 Task: Do the spelling and grammar check in the word "rising".
Action: Mouse moved to (484, 132)
Screenshot: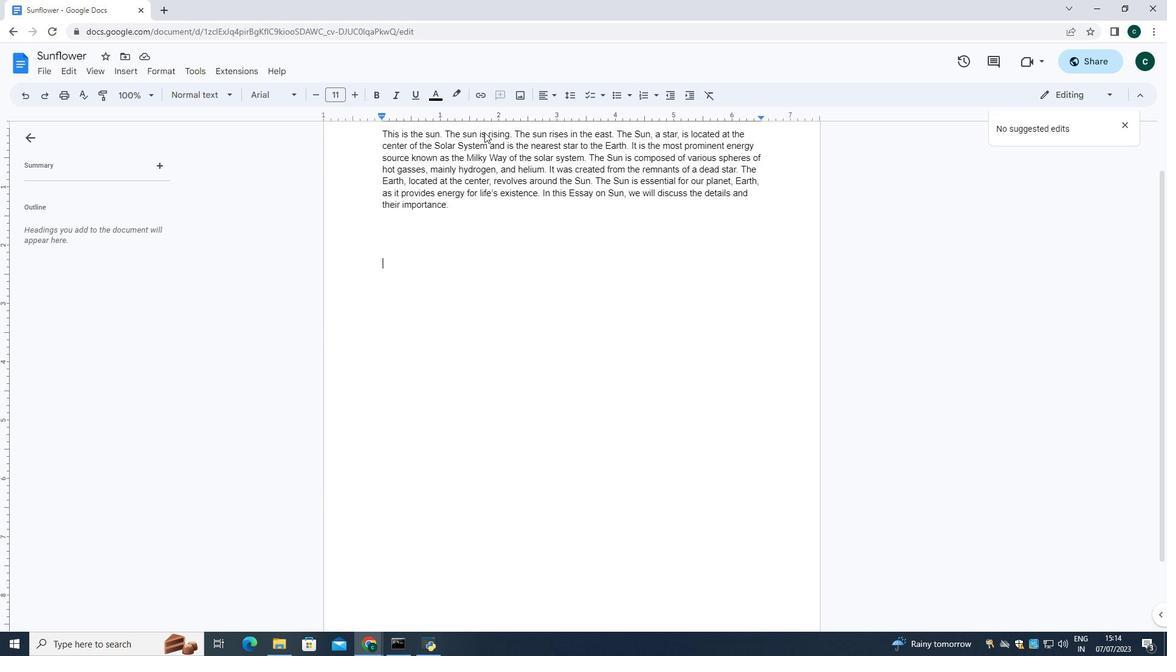 
Action: Mouse pressed left at (484, 132)
Screenshot: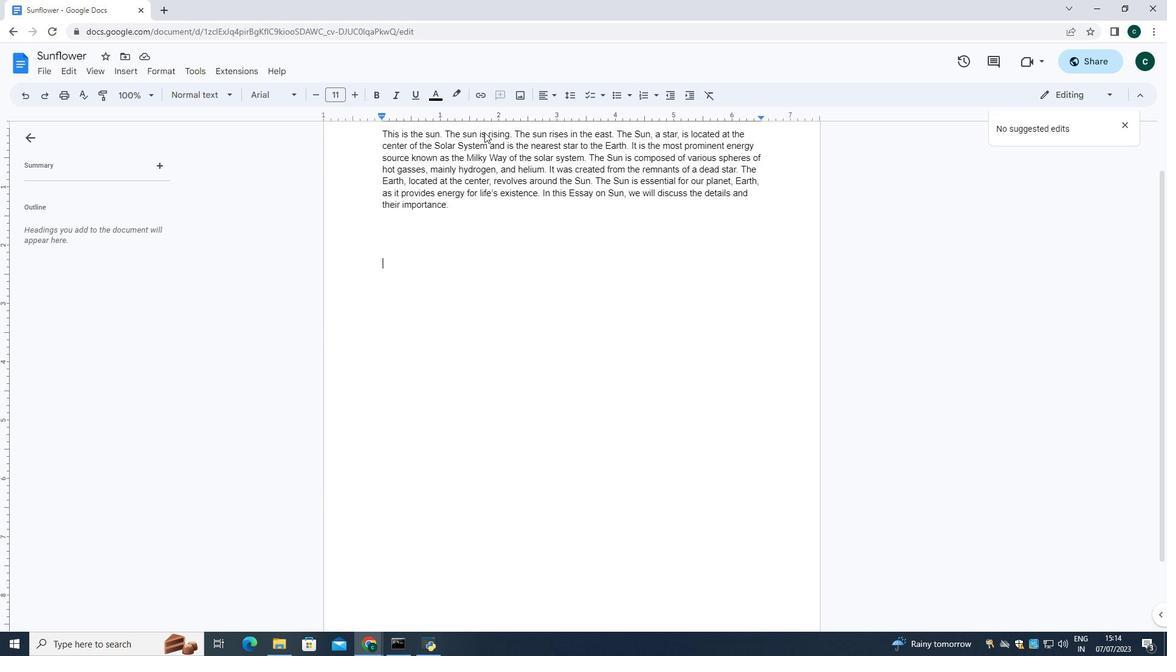 
Action: Mouse moved to (197, 67)
Screenshot: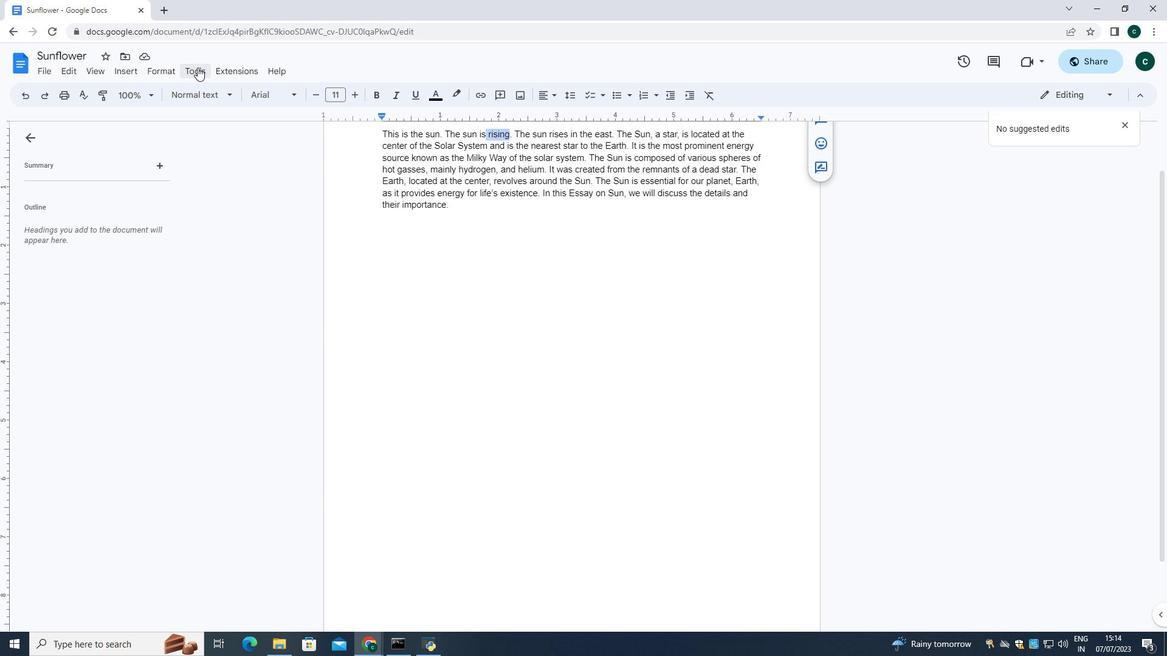 
Action: Mouse pressed left at (197, 67)
Screenshot: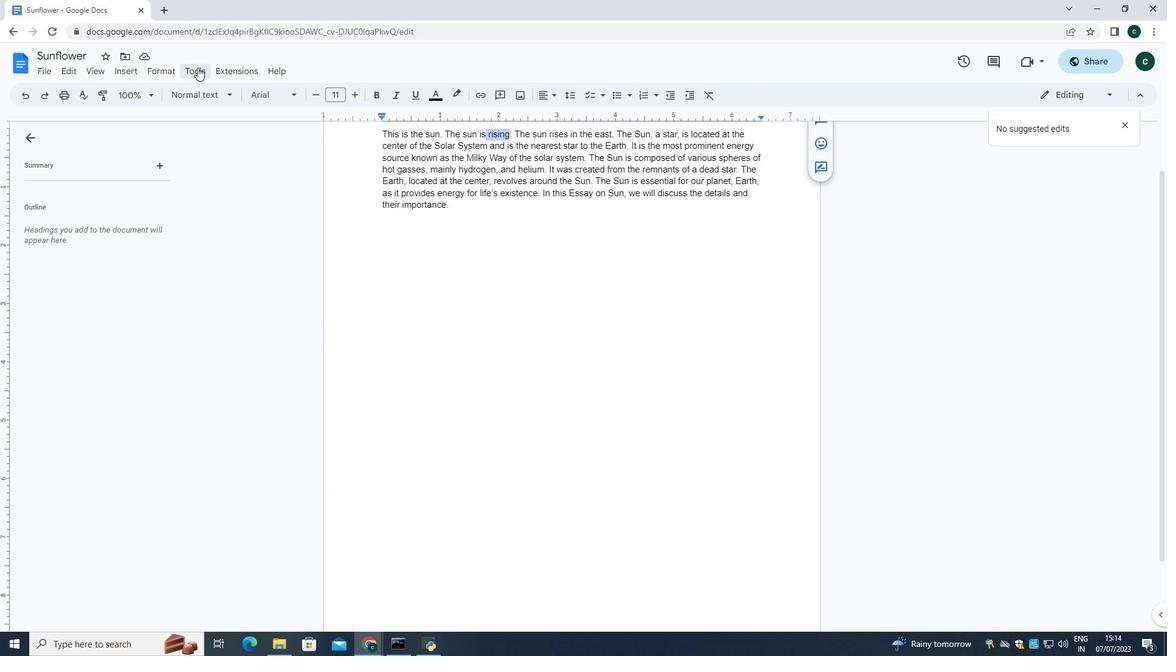 
Action: Mouse moved to (226, 91)
Screenshot: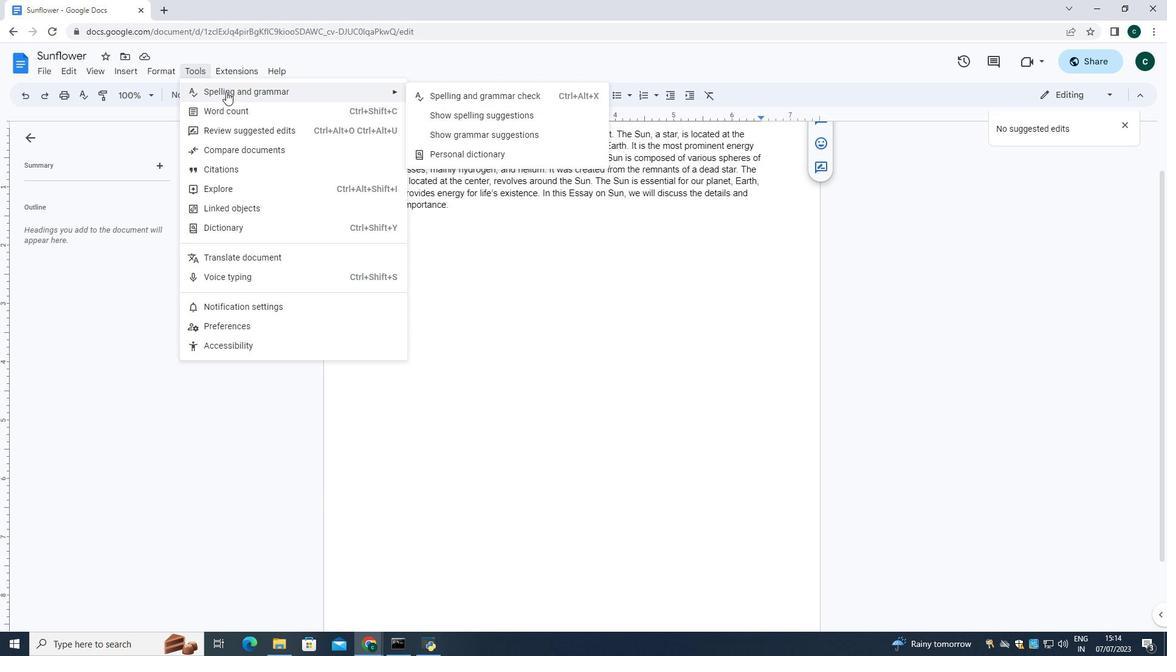 
Action: Mouse pressed left at (226, 91)
Screenshot: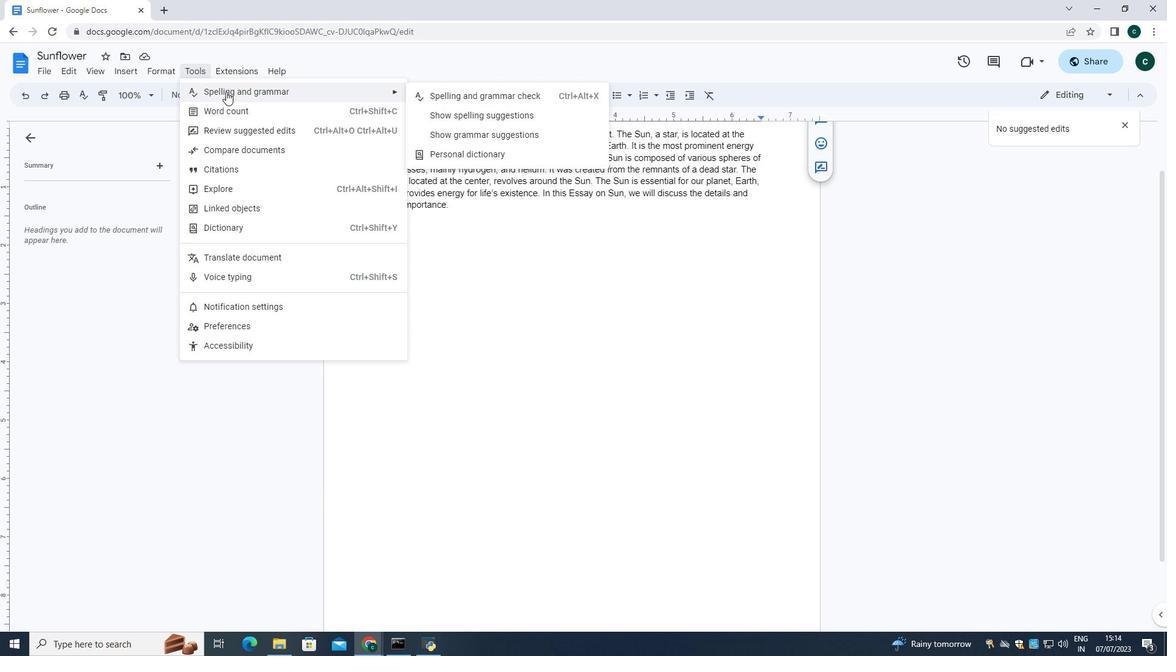 
Action: Mouse moved to (449, 95)
Screenshot: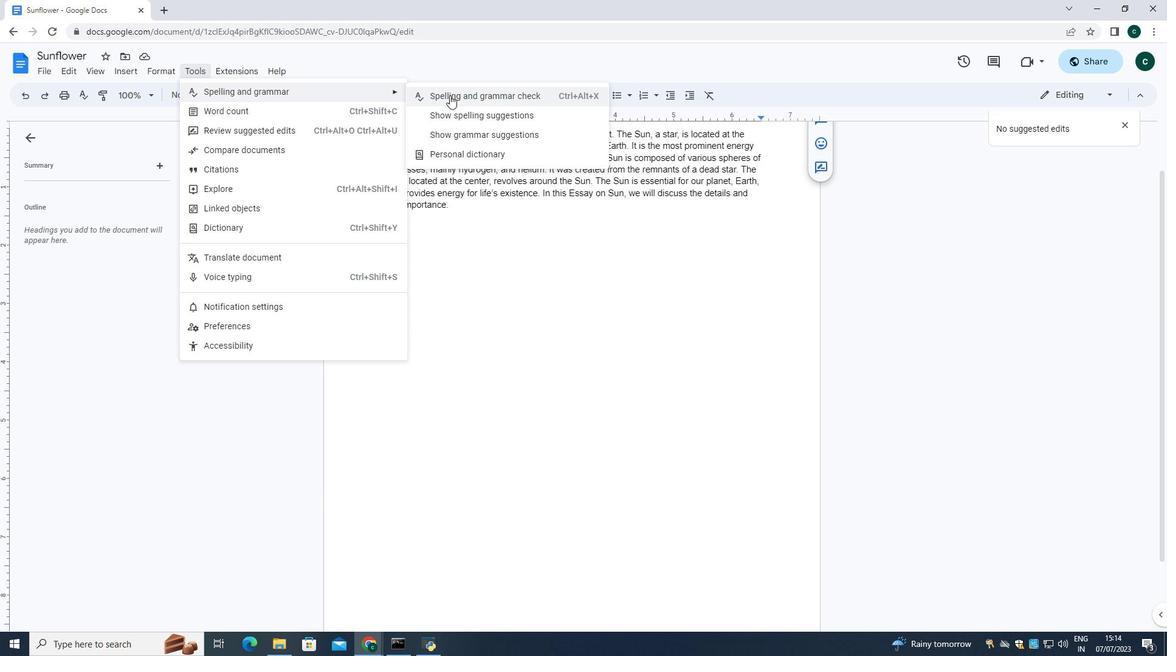 
Action: Mouse pressed left at (449, 95)
Screenshot: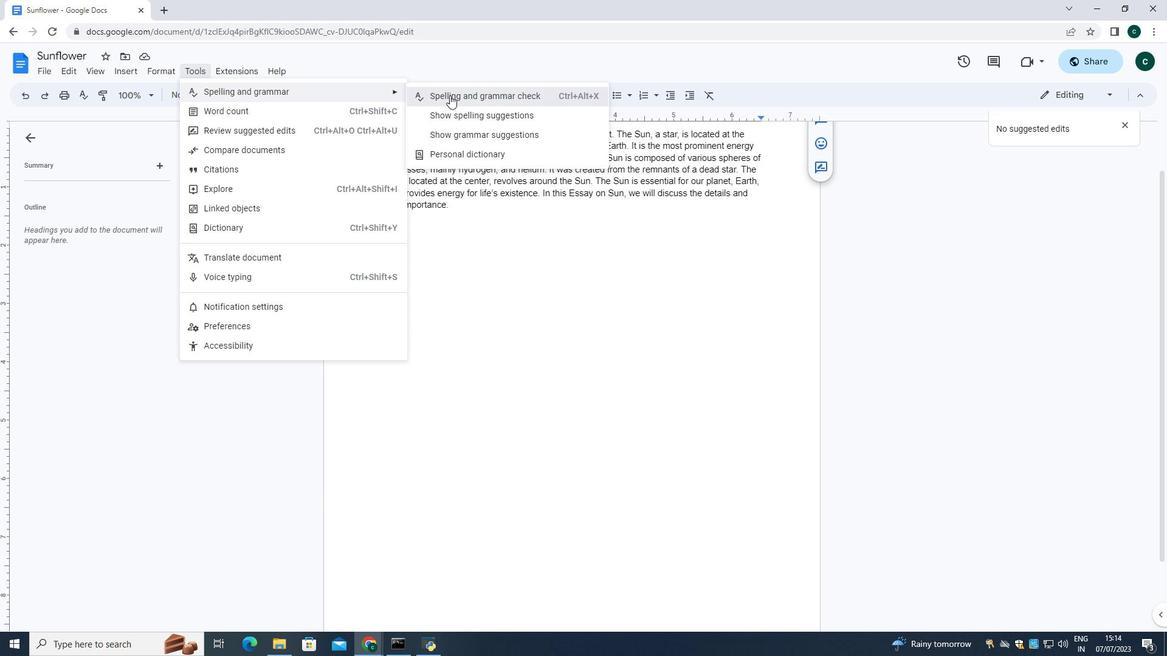 
Action: Mouse moved to (450, 95)
Screenshot: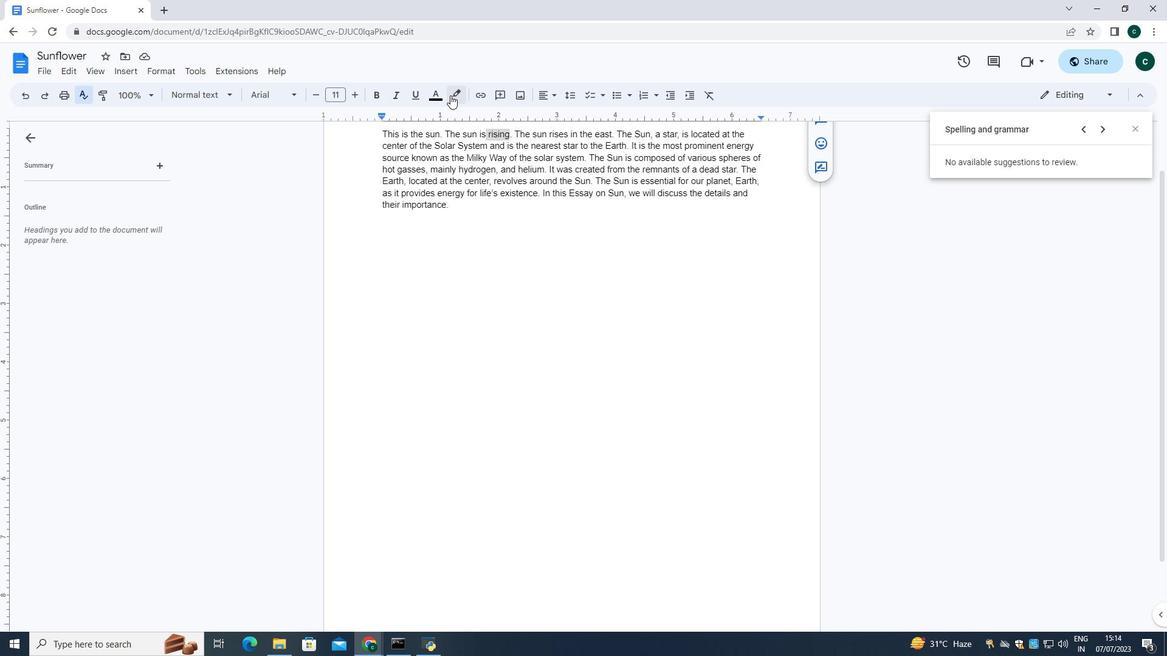 
